 Task: Set the SAP timeout (seconds) in the network stream to 1800.
Action: Mouse moved to (139, 18)
Screenshot: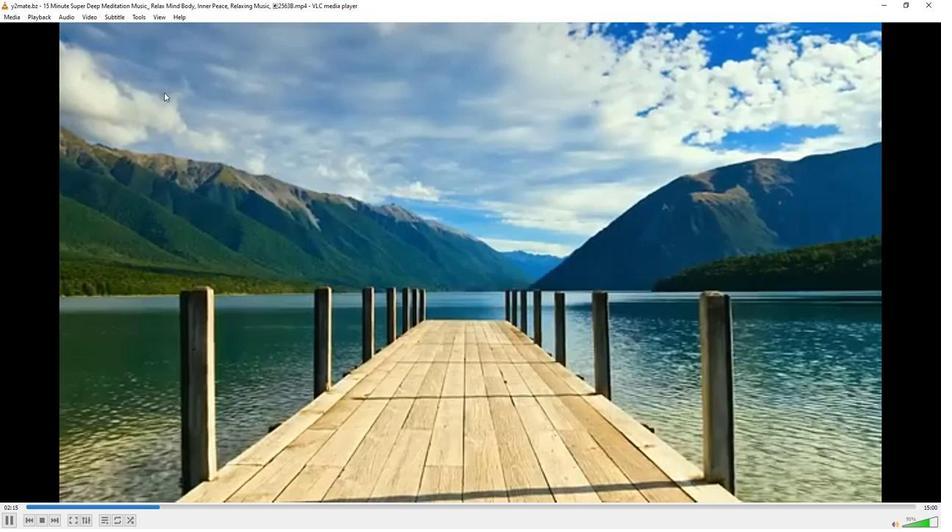 
Action: Mouse pressed left at (139, 18)
Screenshot: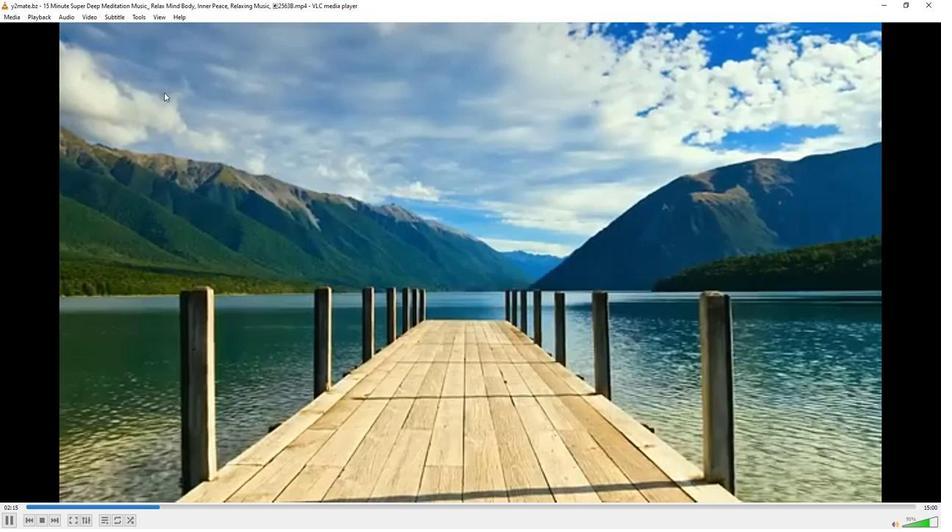 
Action: Mouse moved to (176, 135)
Screenshot: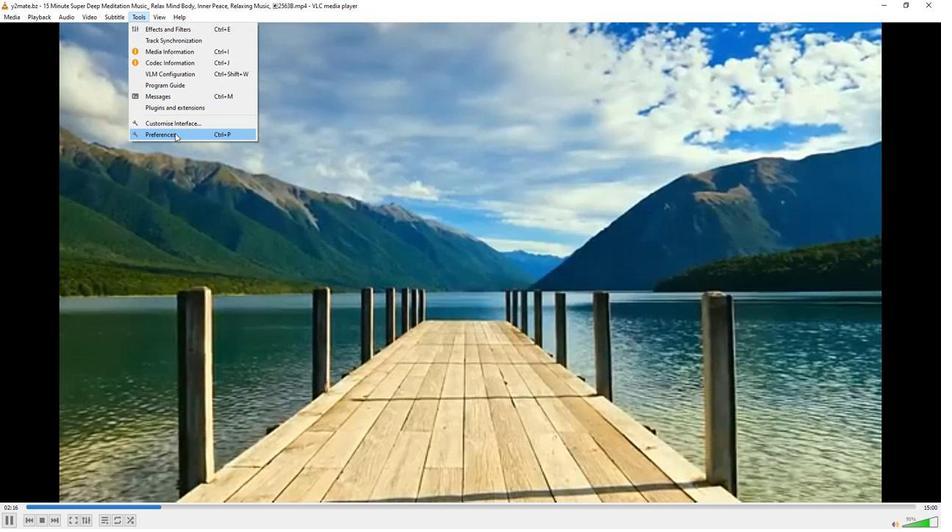 
Action: Mouse pressed left at (176, 135)
Screenshot: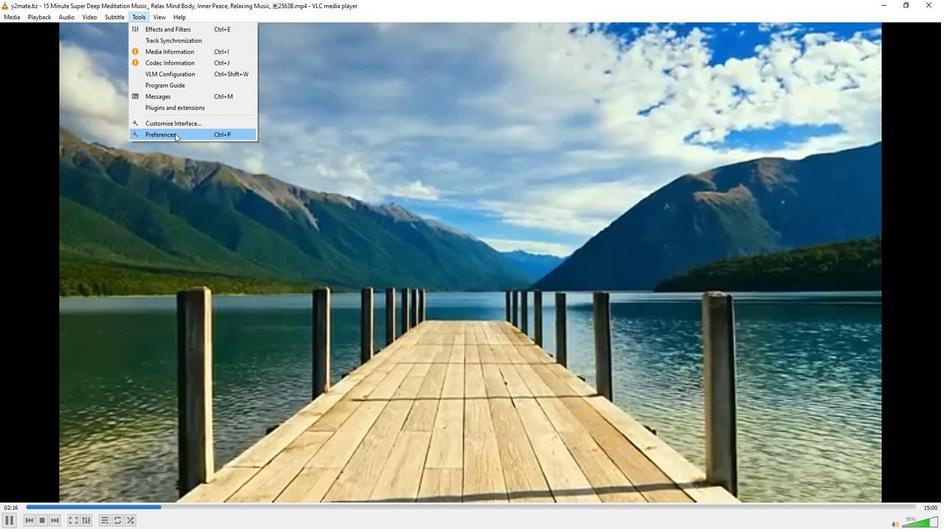 
Action: Mouse moved to (312, 428)
Screenshot: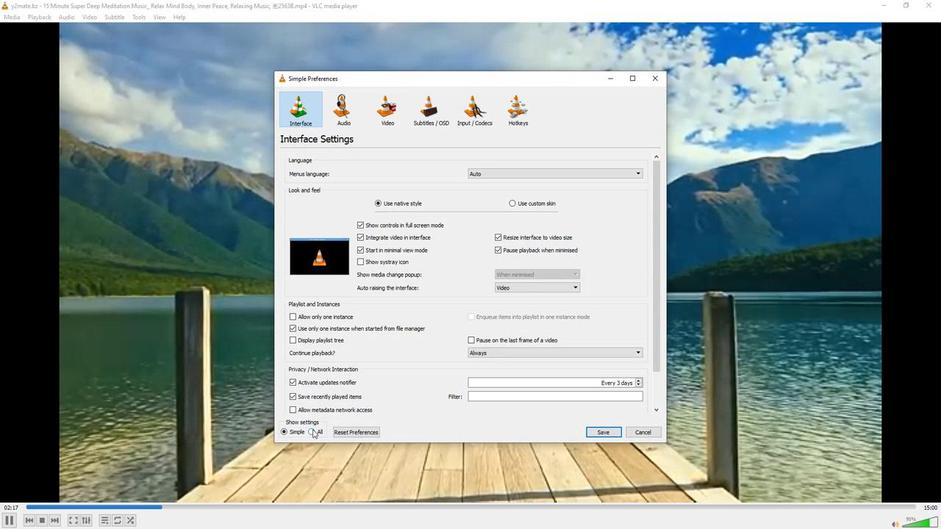 
Action: Mouse pressed left at (312, 428)
Screenshot: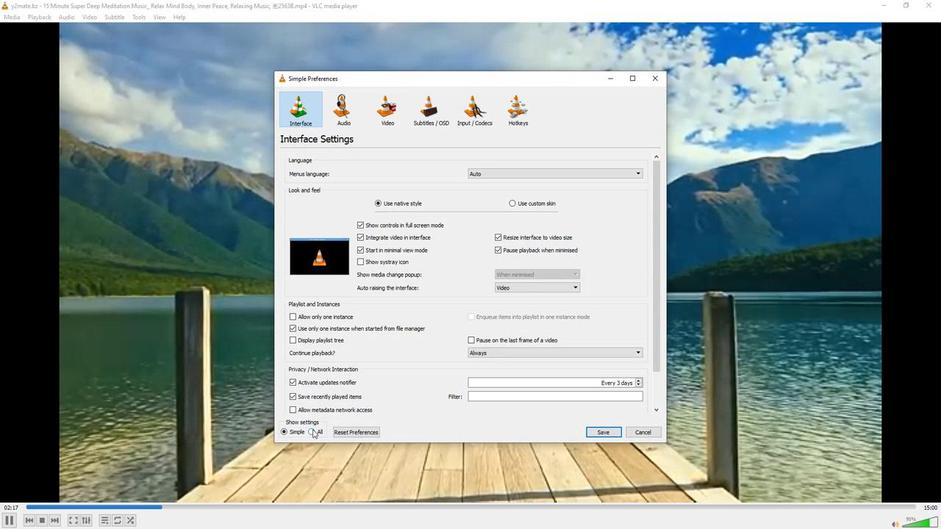 
Action: Mouse moved to (309, 386)
Screenshot: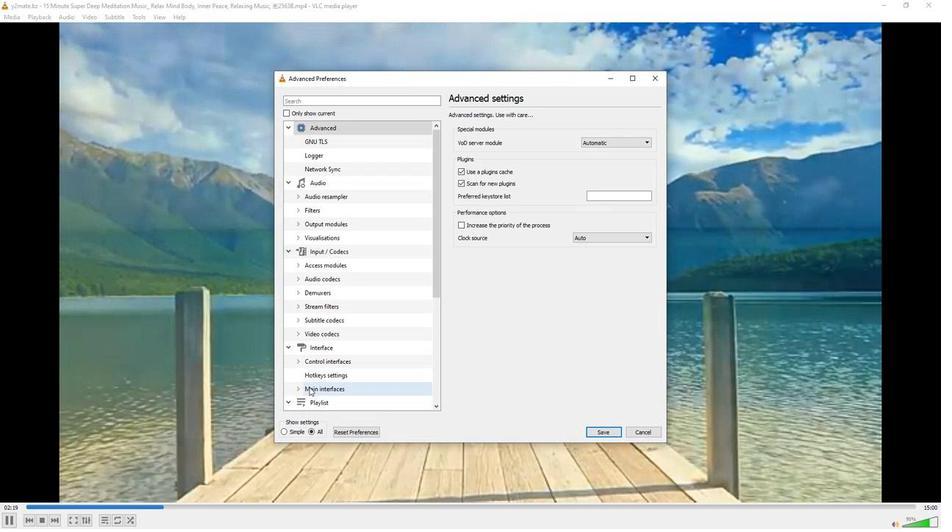 
Action: Mouse scrolled (309, 385) with delta (0, 0)
Screenshot: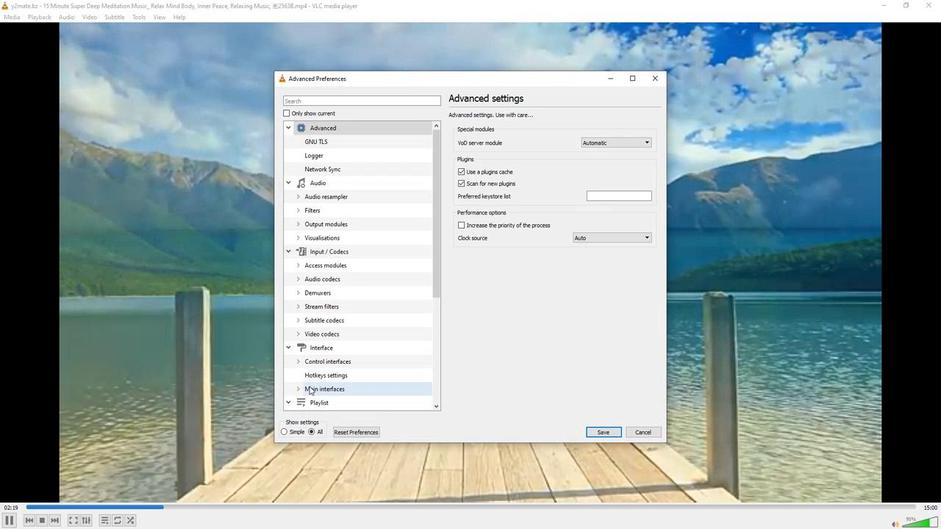 
Action: Mouse moved to (297, 387)
Screenshot: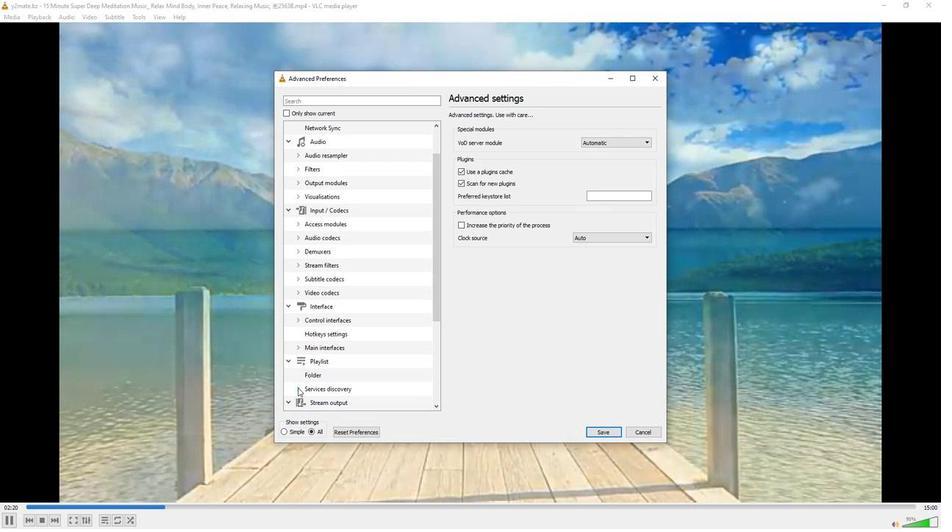 
Action: Mouse pressed left at (297, 387)
Screenshot: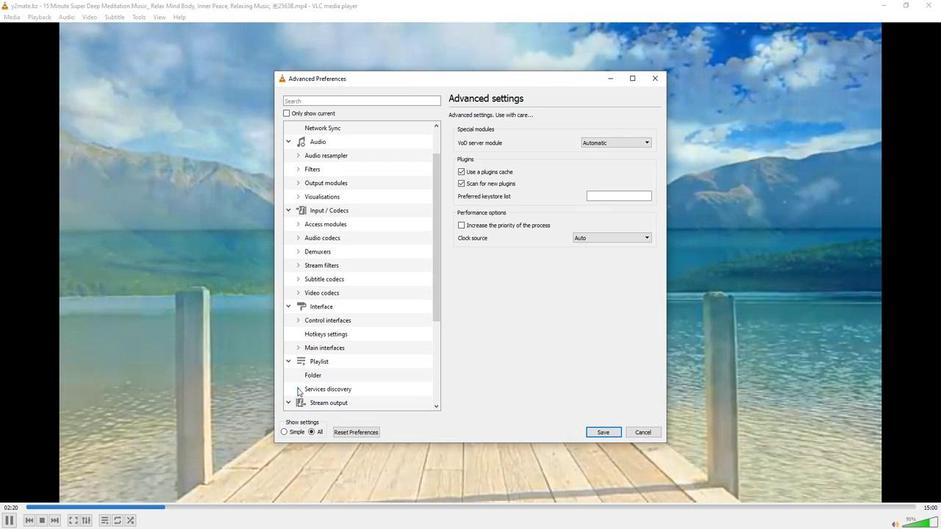 
Action: Mouse moved to (325, 391)
Screenshot: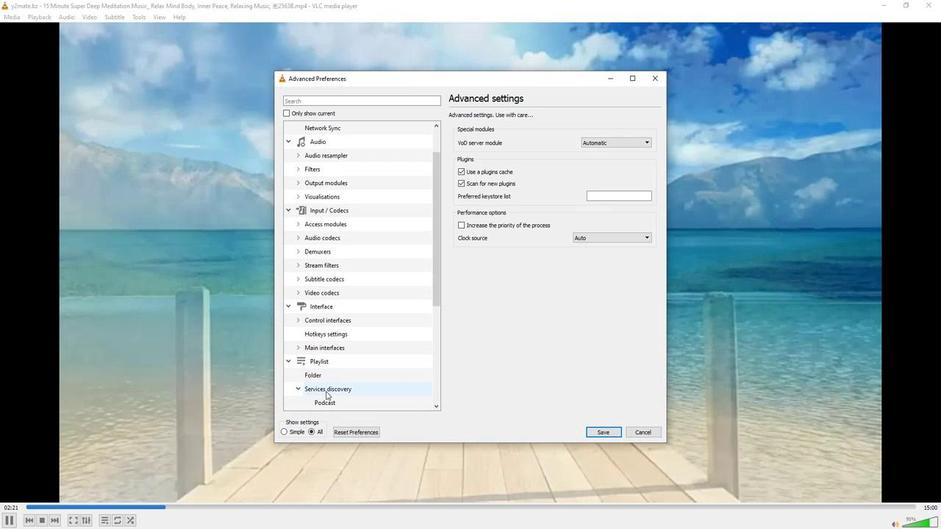 
Action: Mouse scrolled (325, 390) with delta (0, 0)
Screenshot: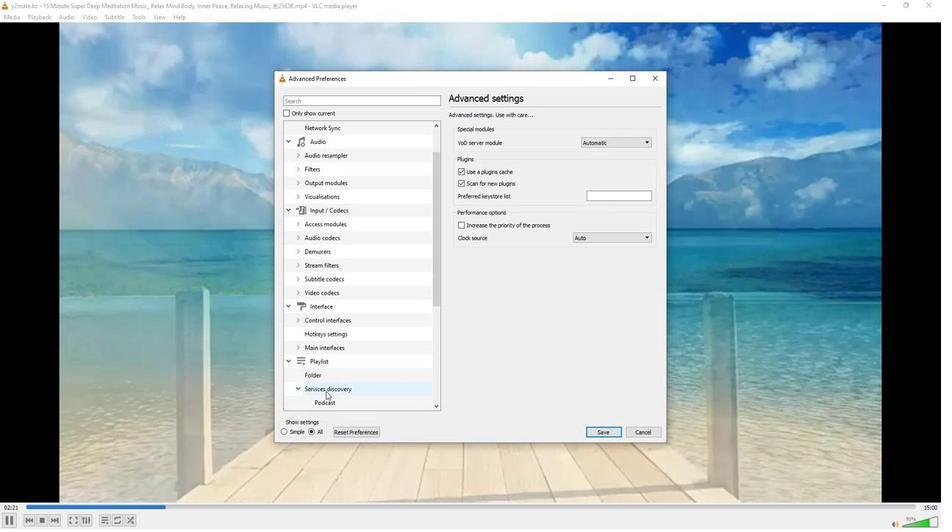 
Action: Mouse moved to (325, 375)
Screenshot: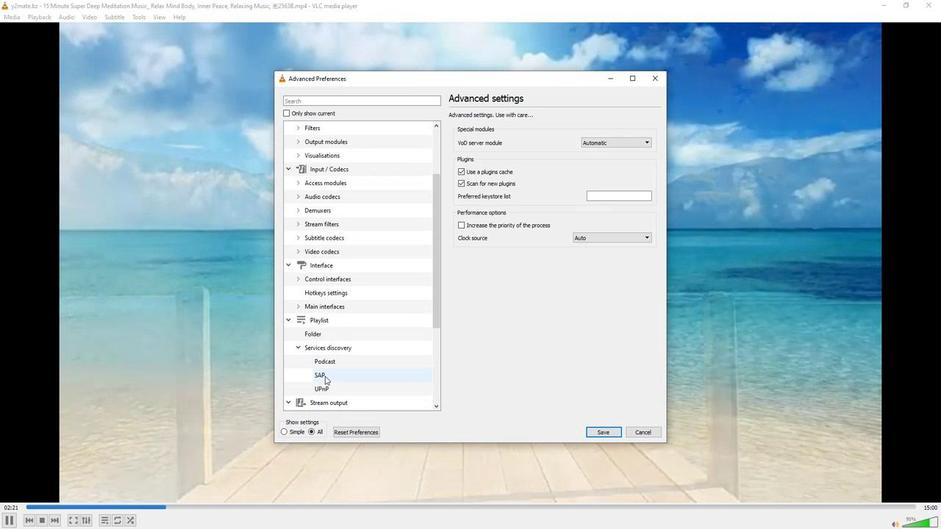 
Action: Mouse pressed left at (325, 375)
Screenshot: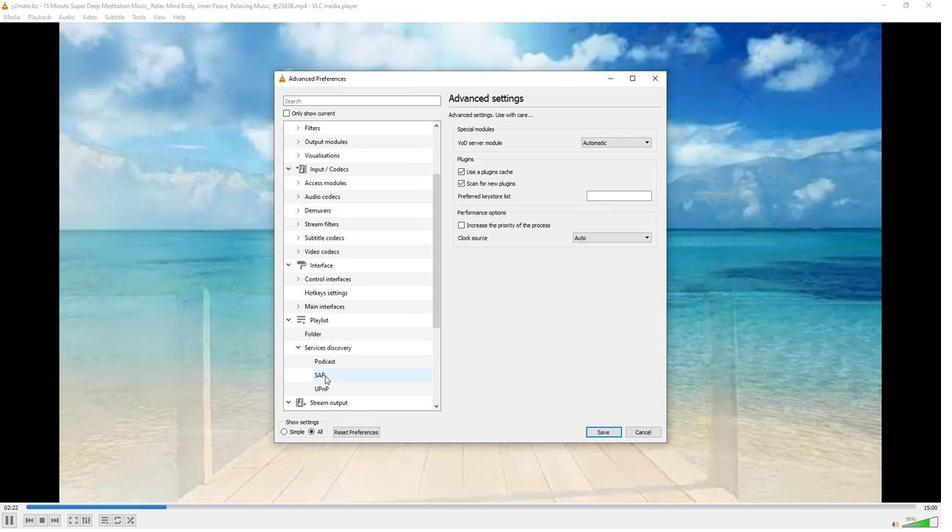 
Action: Mouse moved to (648, 146)
Screenshot: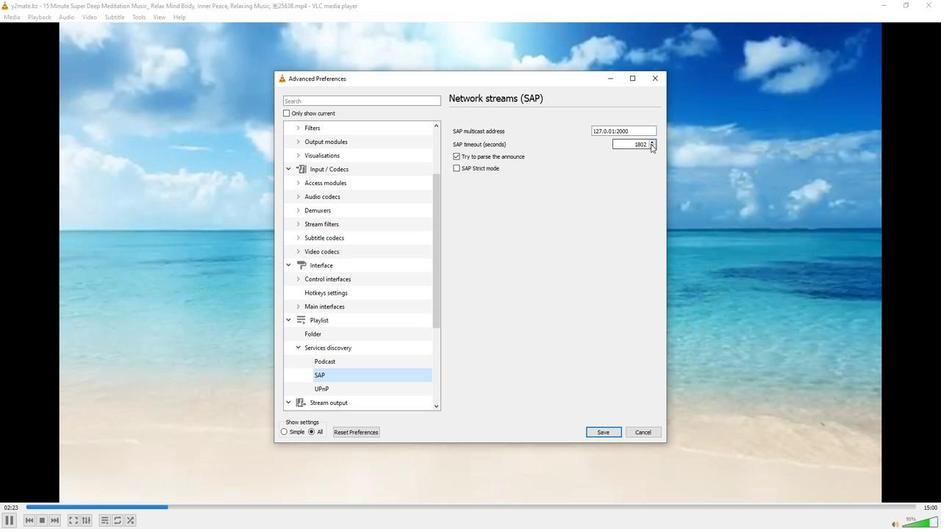 
Action: Mouse pressed left at (648, 146)
Screenshot: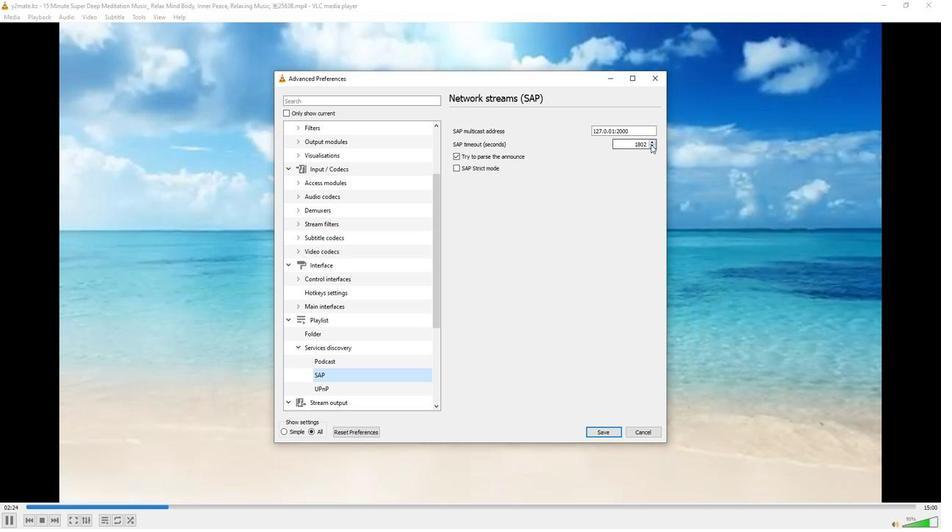 
Action: Mouse pressed left at (648, 146)
Screenshot: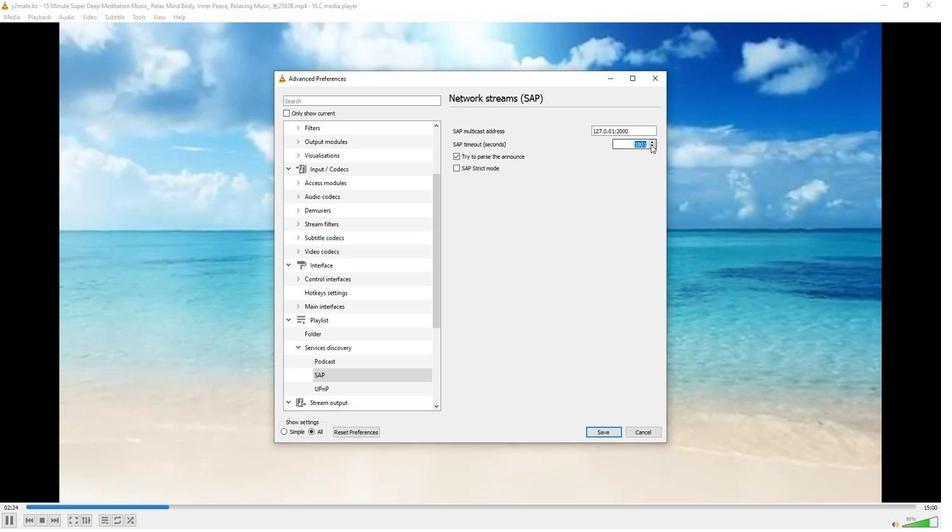 
Action: Mouse moved to (621, 225)
Screenshot: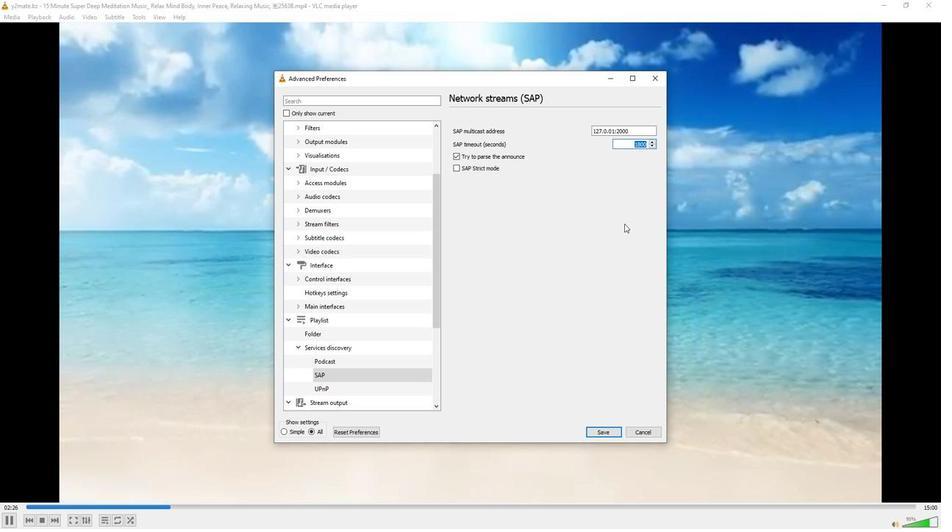 
